 Task: Look for products in the category "Cookies" from Pasquier only.
Action: Mouse moved to (807, 318)
Screenshot: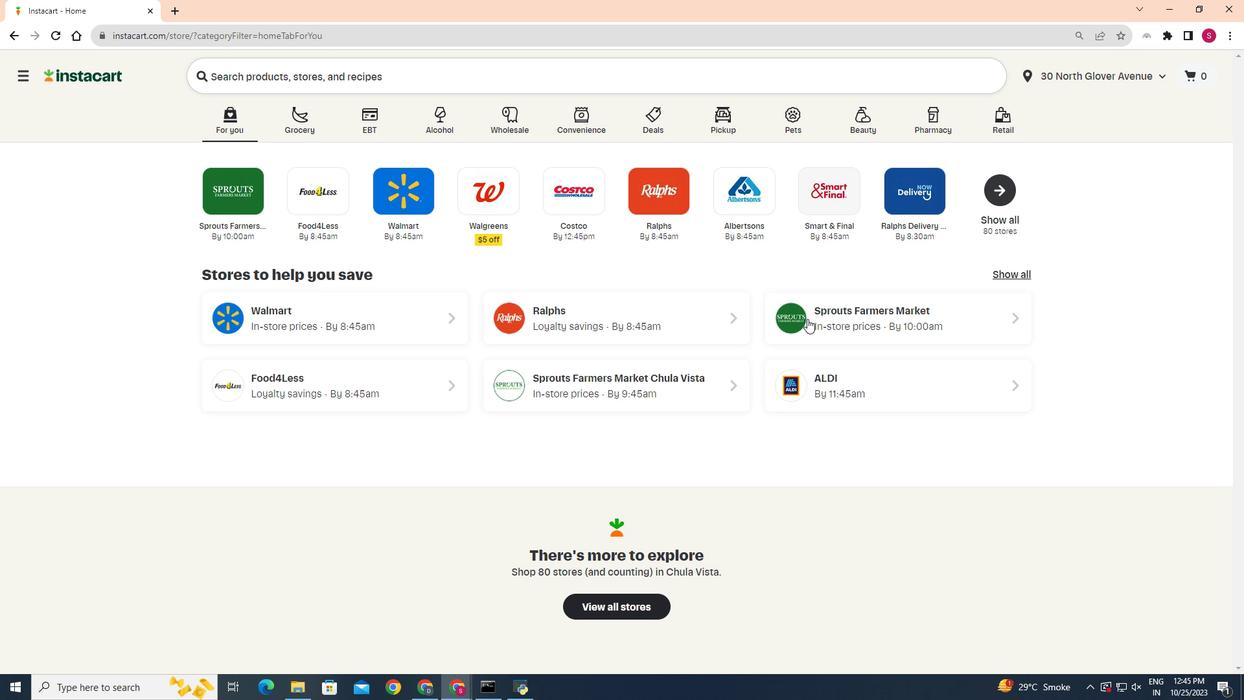
Action: Mouse pressed left at (807, 318)
Screenshot: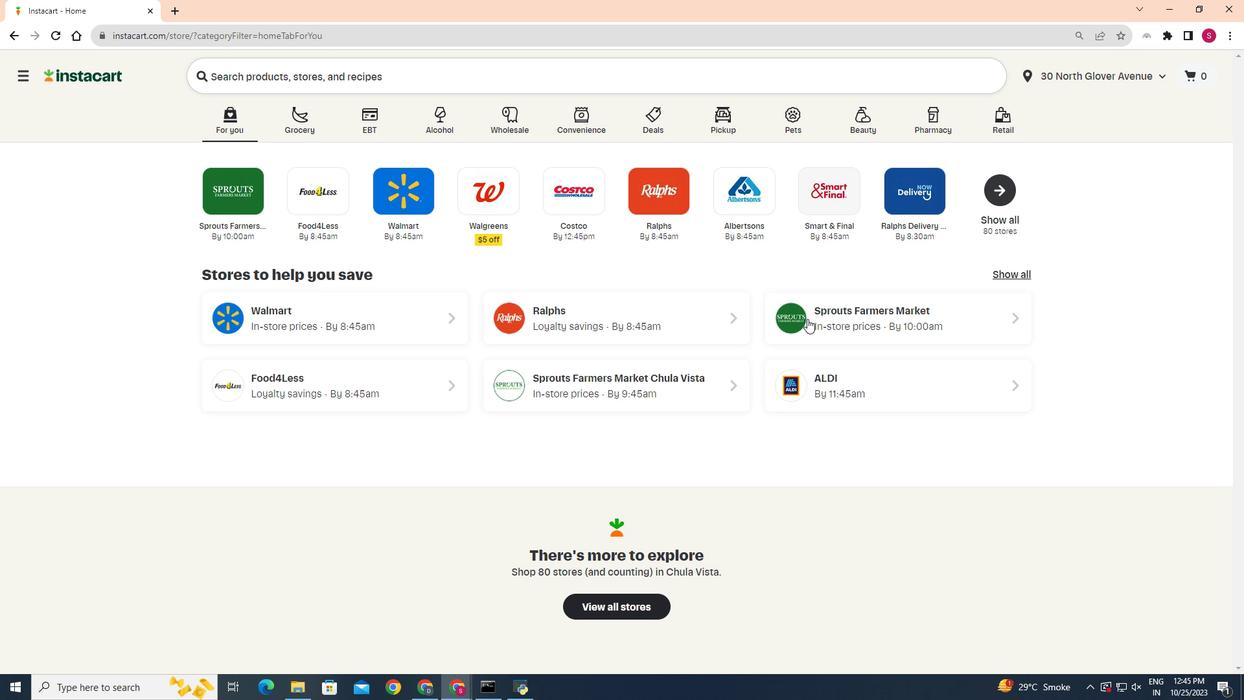 
Action: Mouse moved to (45, 564)
Screenshot: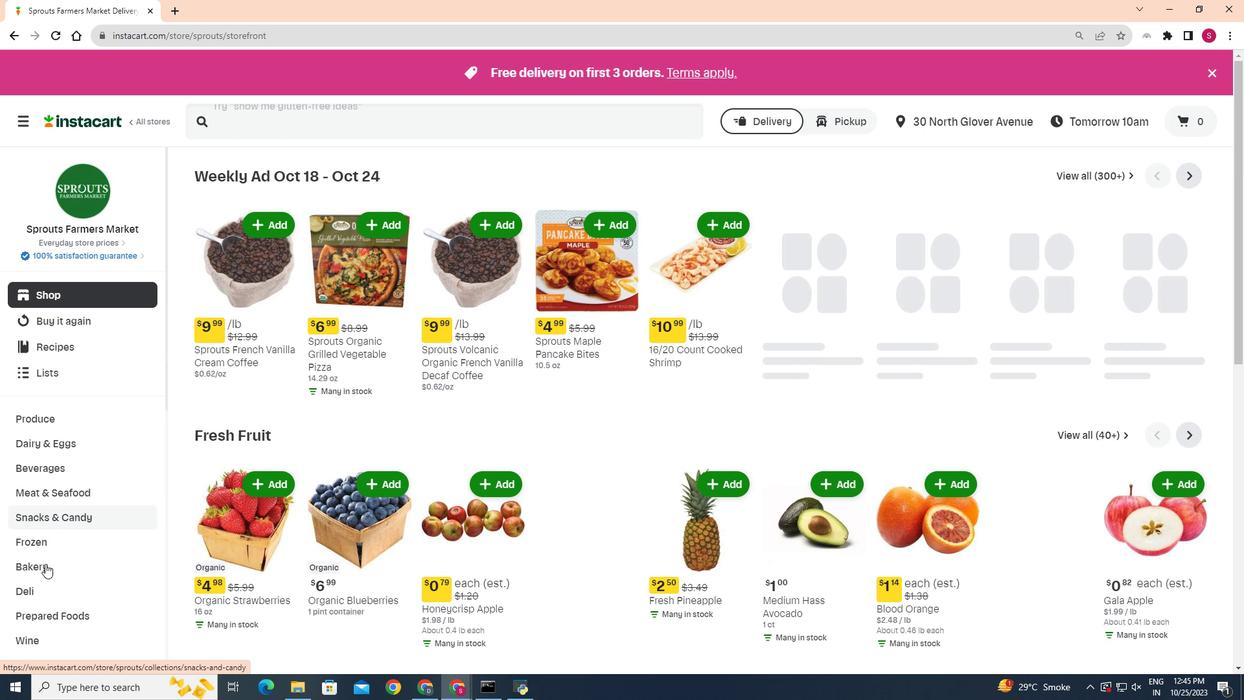 
Action: Mouse pressed left at (45, 564)
Screenshot: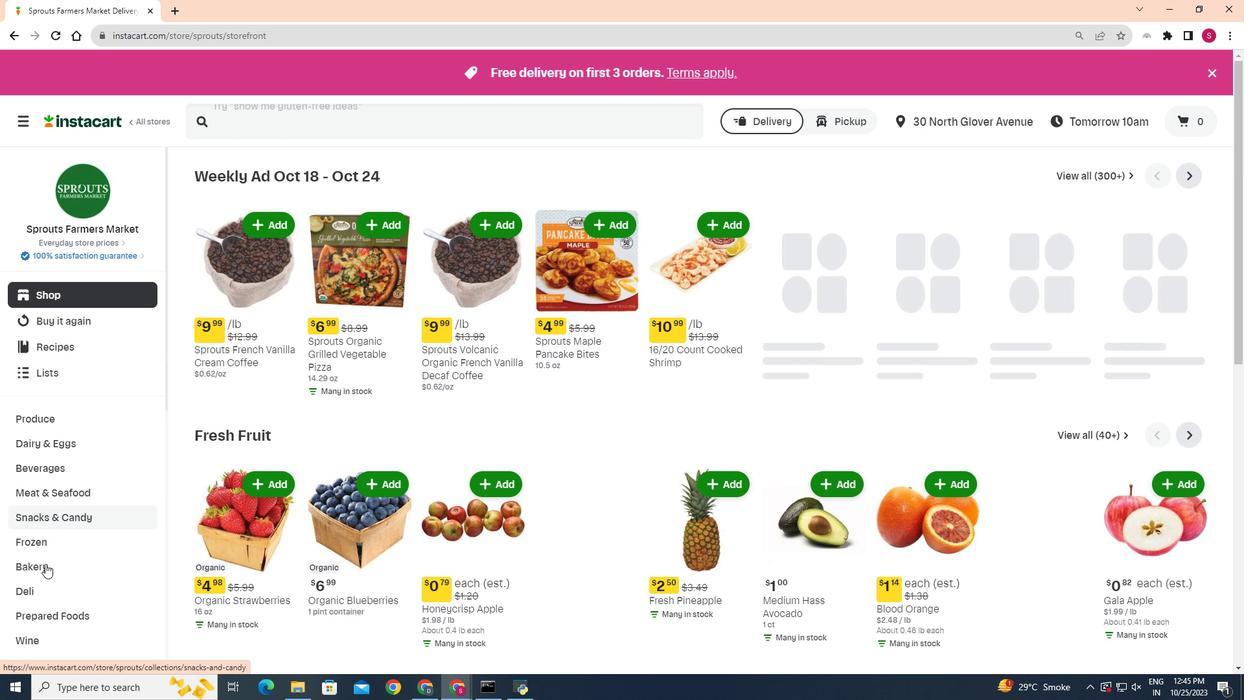 
Action: Mouse moved to (428, 208)
Screenshot: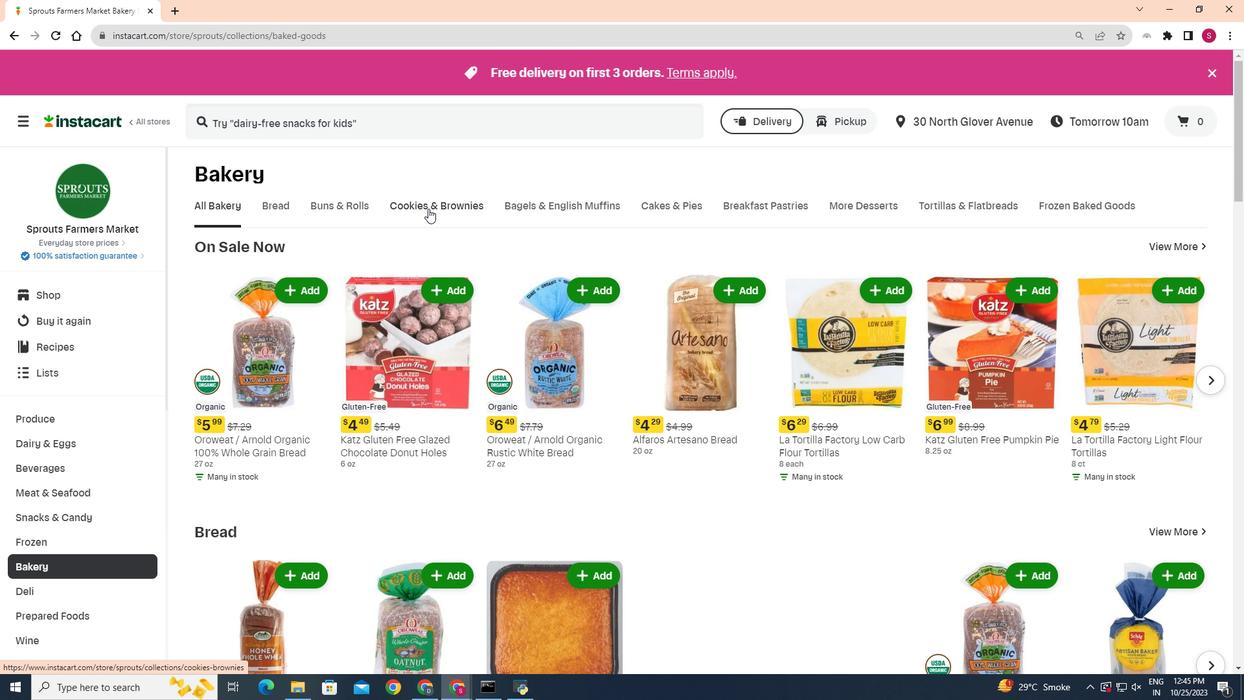 
Action: Mouse pressed left at (428, 208)
Screenshot: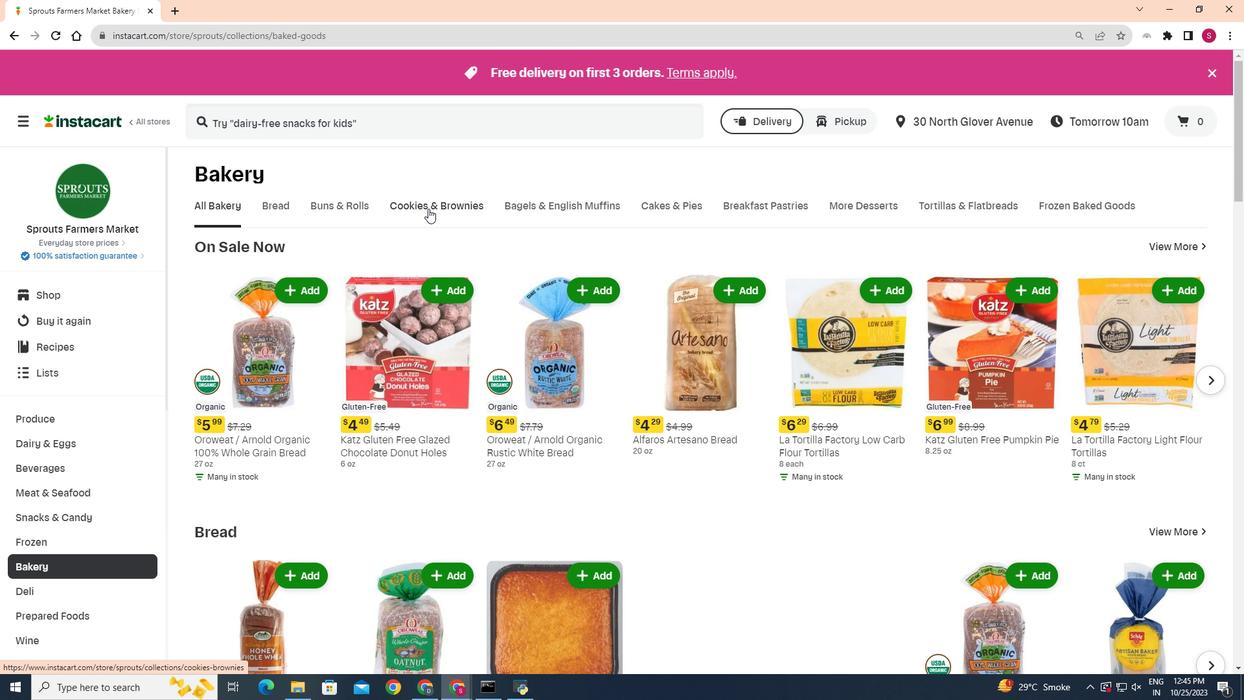 
Action: Mouse moved to (310, 263)
Screenshot: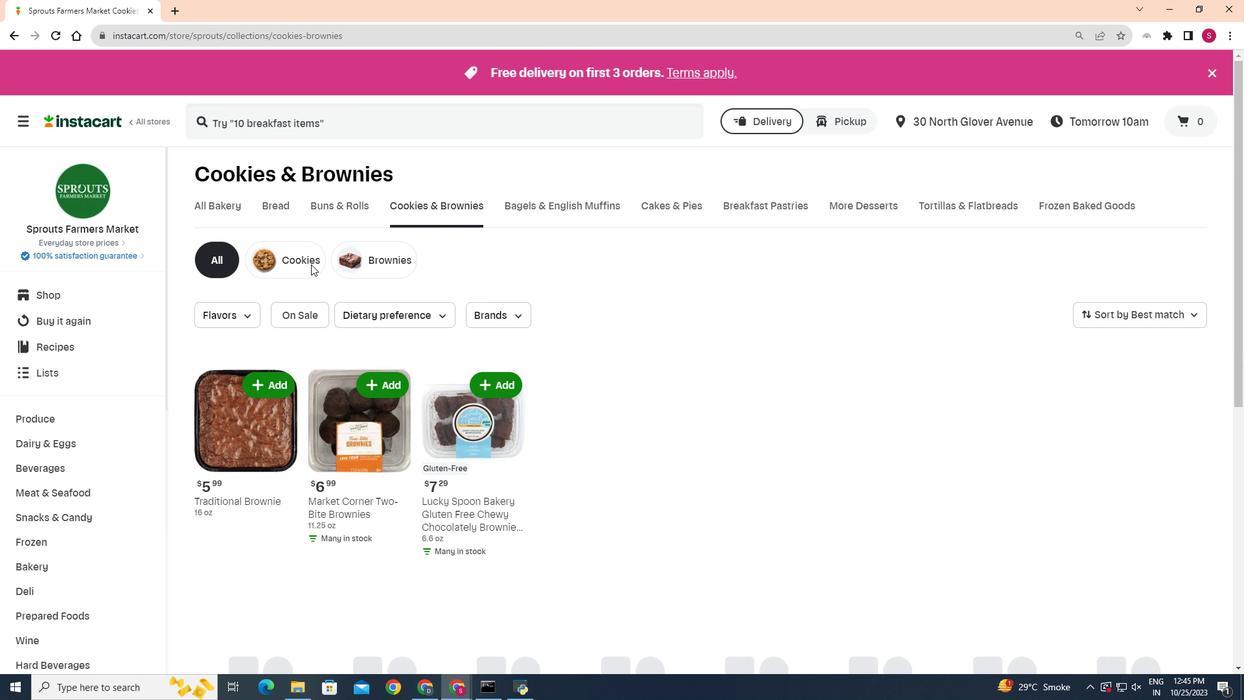 
Action: Mouse pressed left at (310, 263)
Screenshot: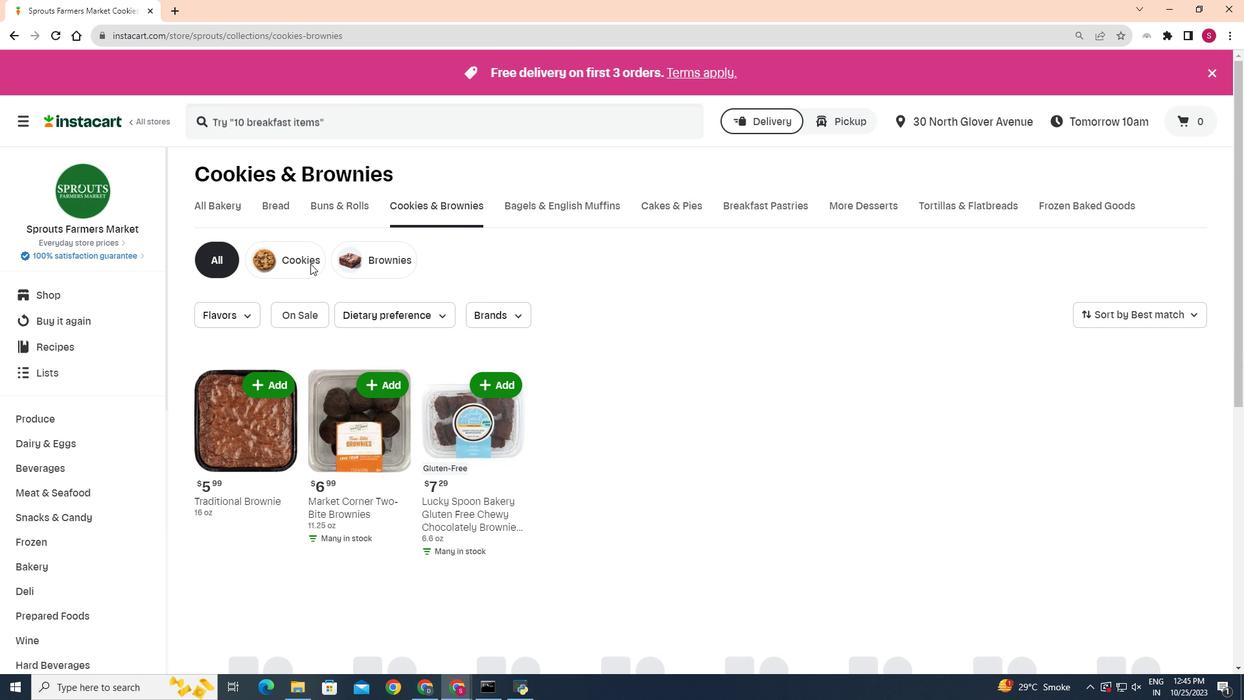 
Action: Mouse moved to (522, 317)
Screenshot: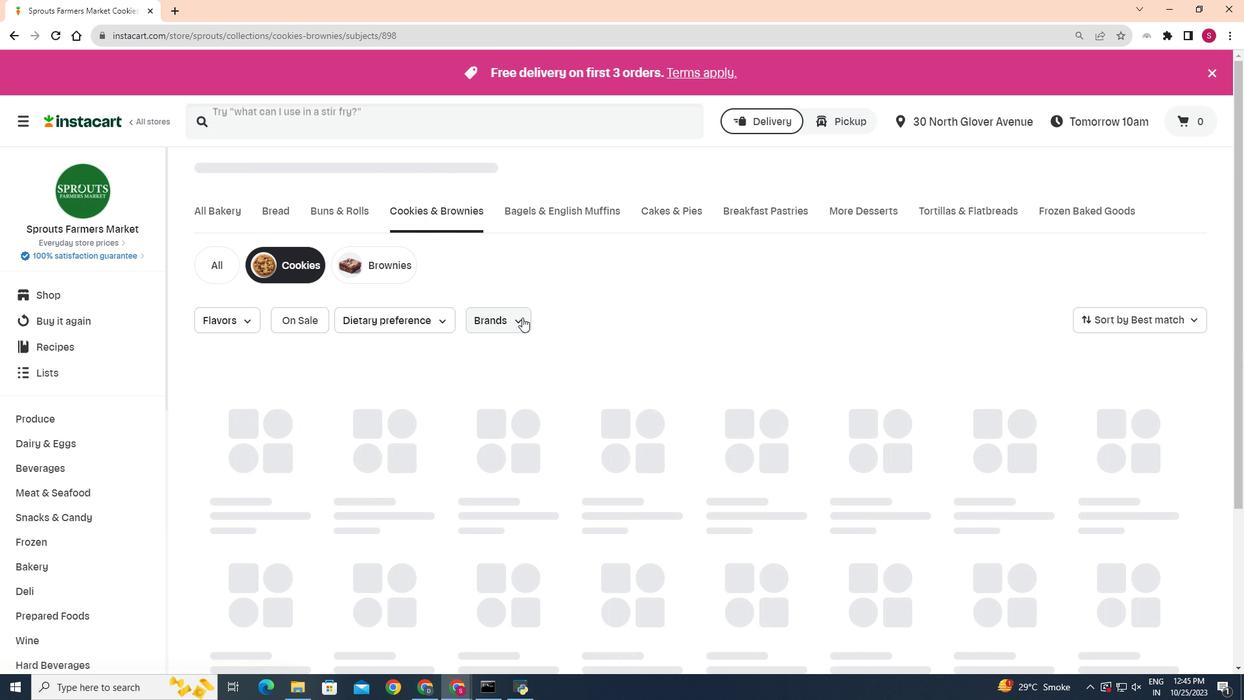 
Action: Mouse pressed left at (522, 317)
Screenshot: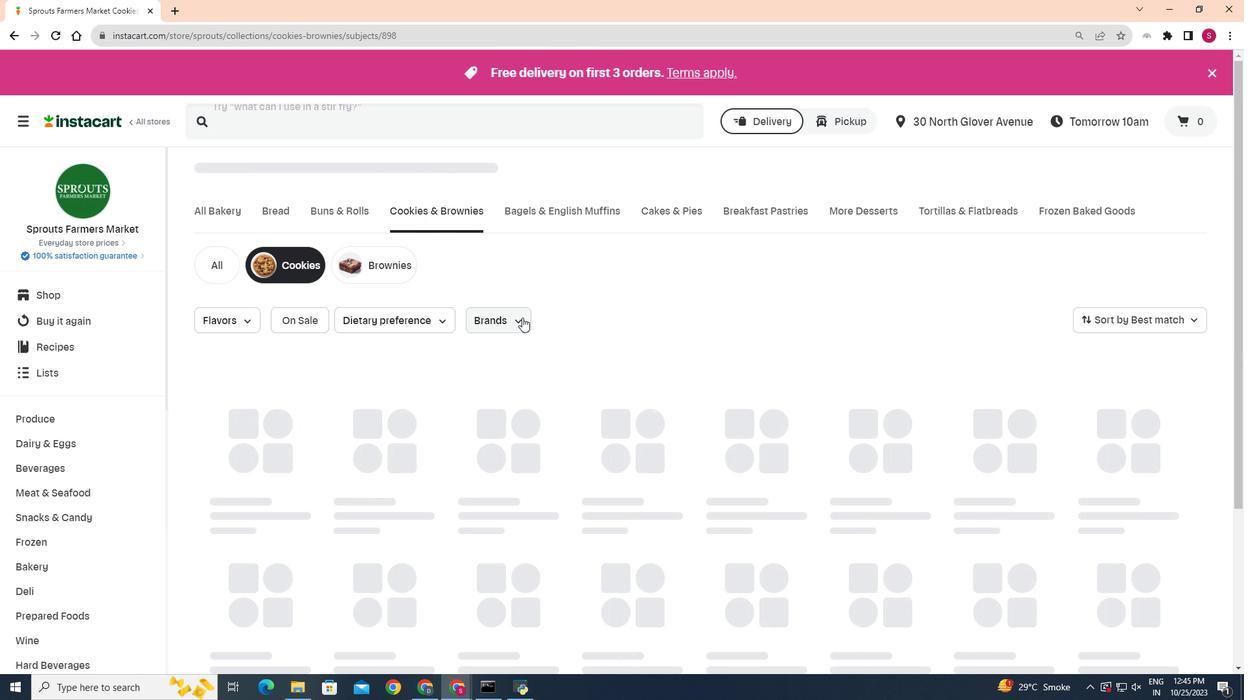 
Action: Mouse moved to (534, 376)
Screenshot: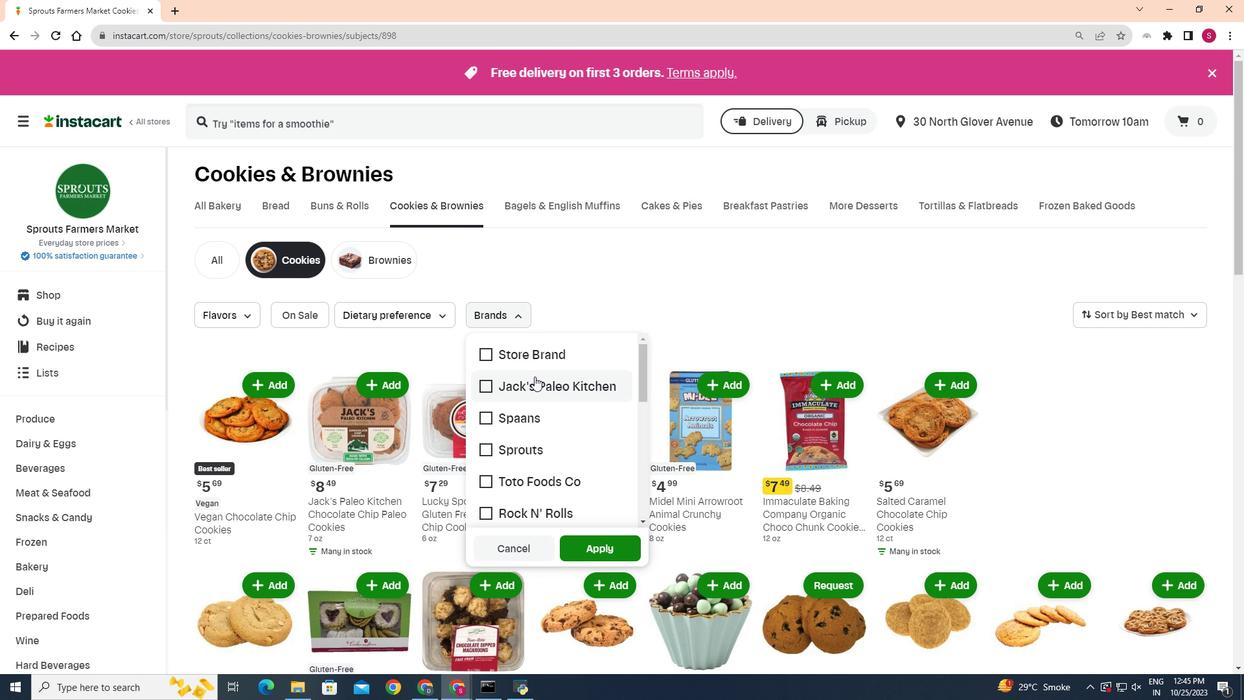 
Action: Mouse scrolled (534, 376) with delta (0, 0)
Screenshot: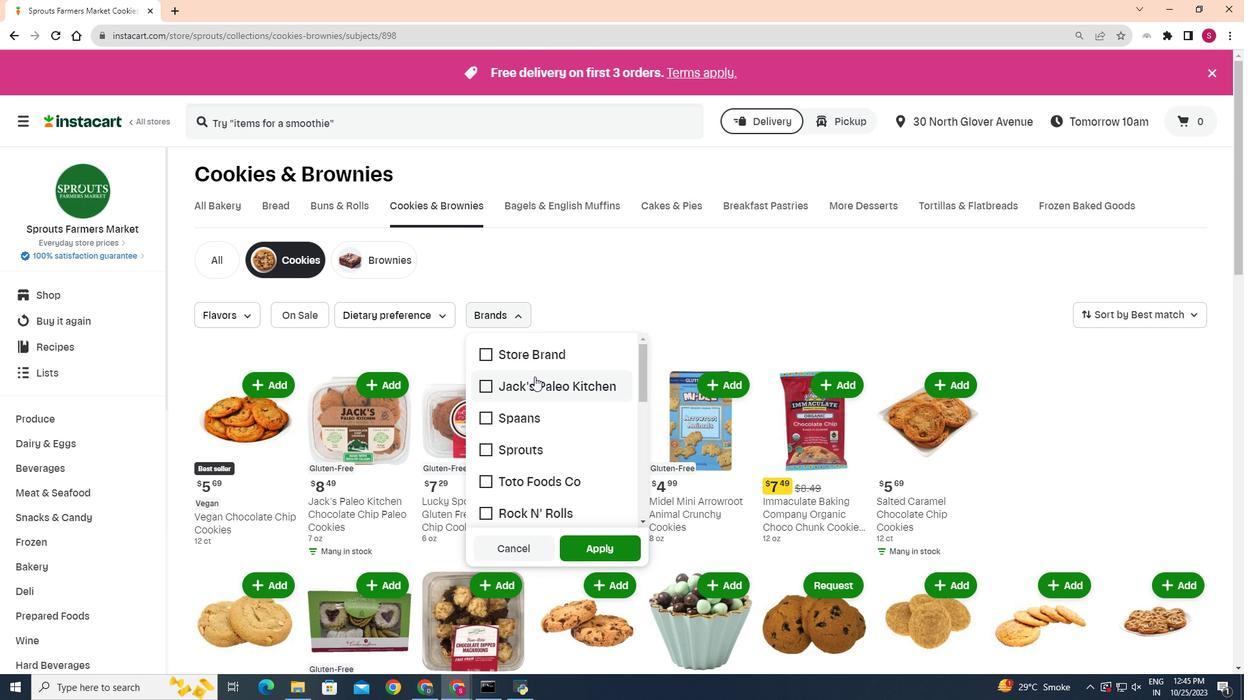 
Action: Mouse scrolled (534, 376) with delta (0, 0)
Screenshot: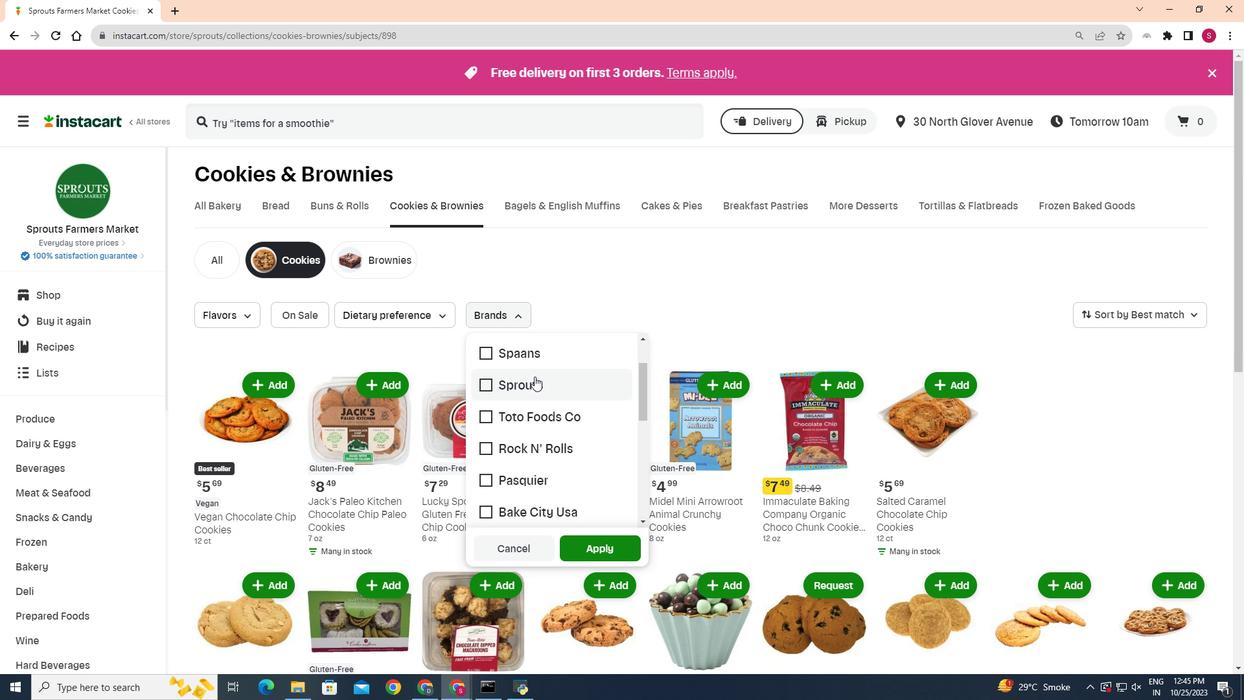 
Action: Mouse moved to (482, 412)
Screenshot: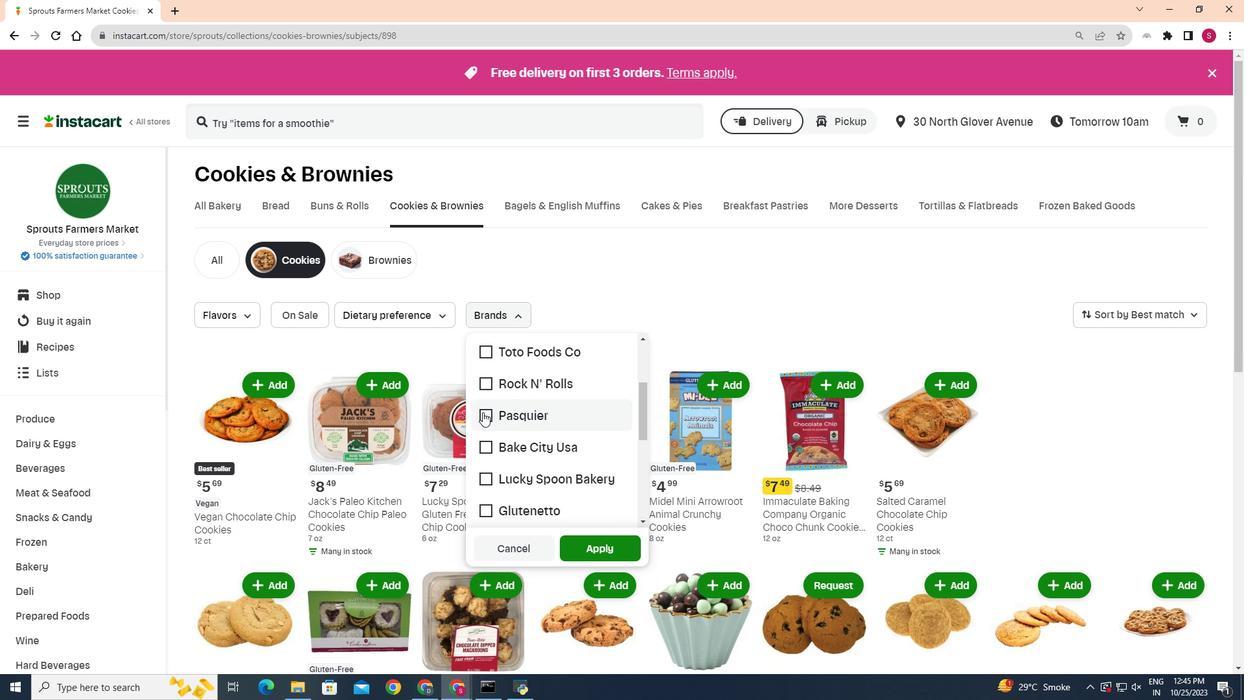 
Action: Mouse pressed left at (482, 412)
Screenshot: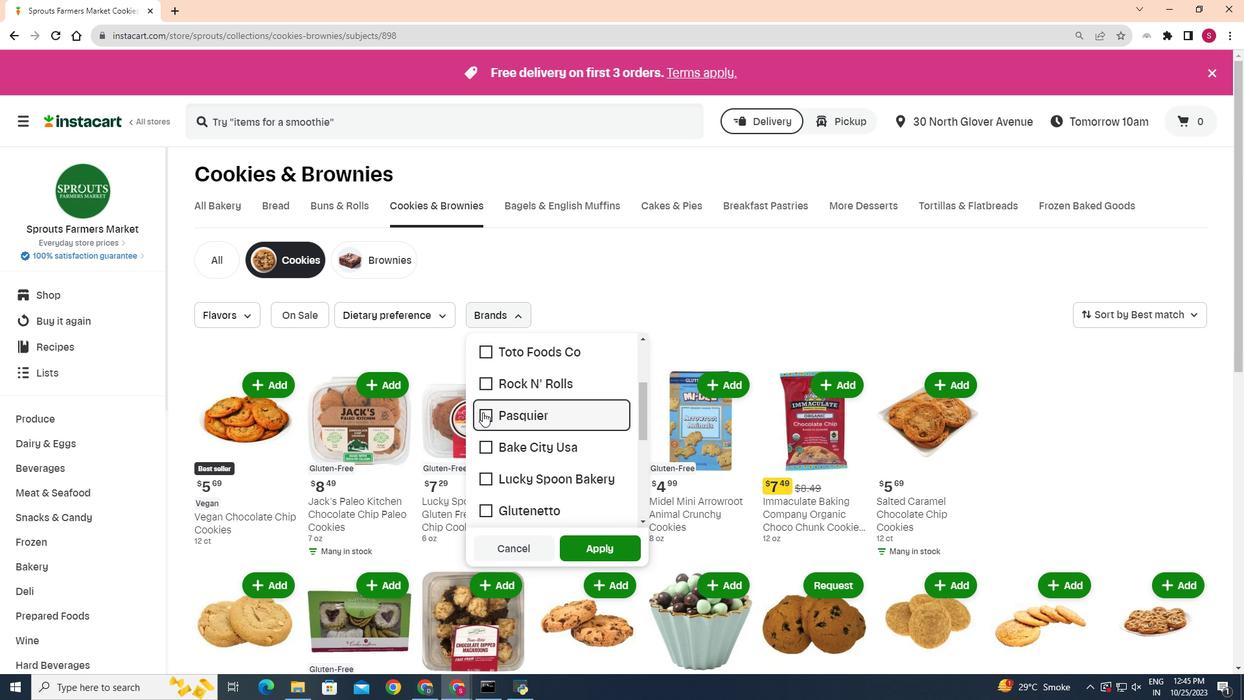 
Action: Mouse moved to (600, 545)
Screenshot: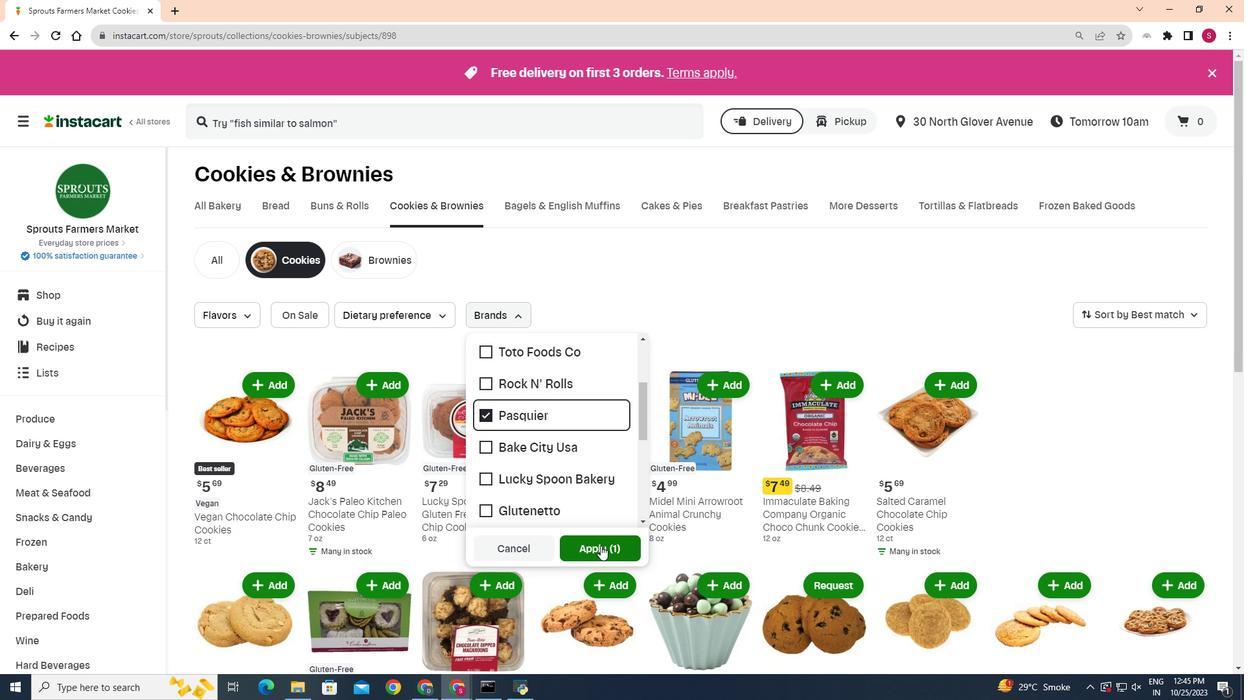 
Action: Mouse pressed left at (600, 545)
Screenshot: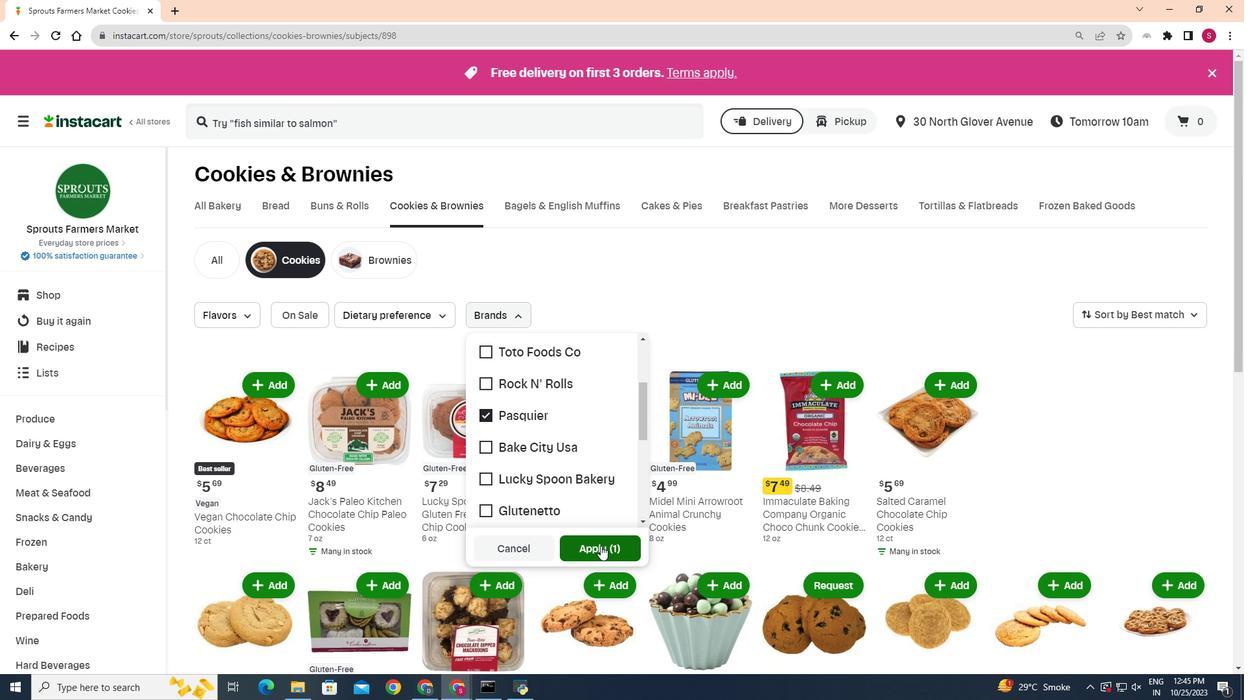 
Action: Mouse moved to (781, 376)
Screenshot: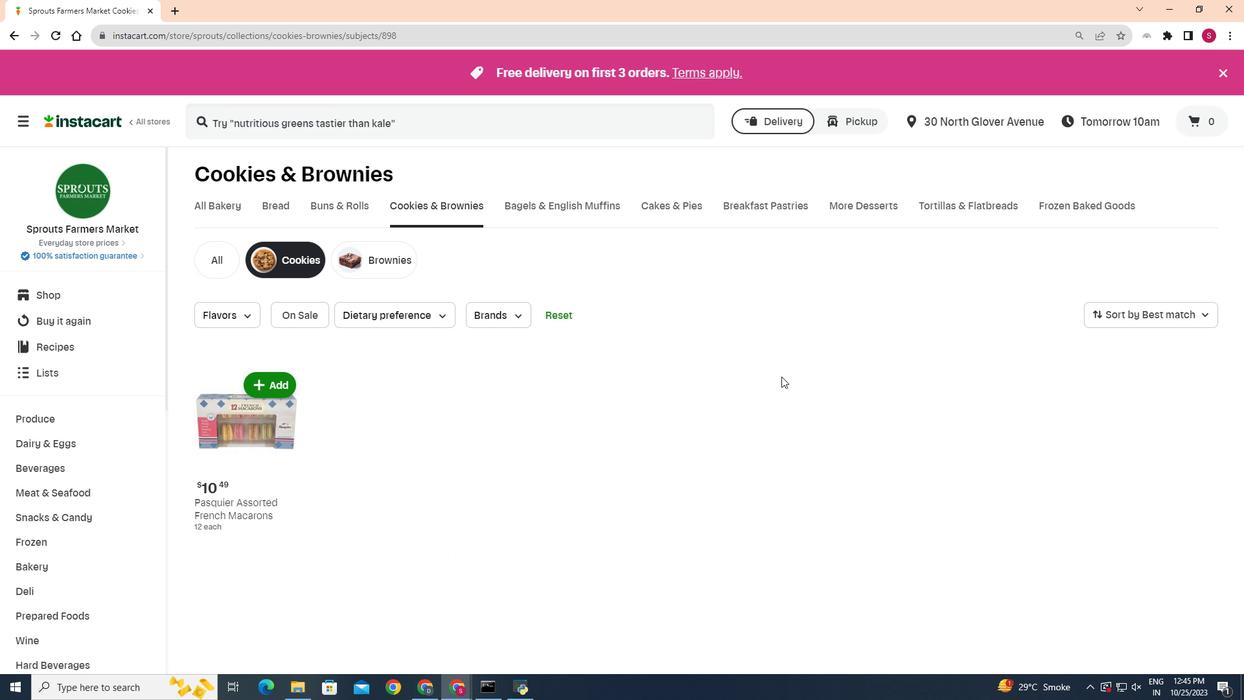 
